 Task: Add an event with the title Second Lunch and Learn: Effective Time Management and Productivity Strategies, date '2024/04/23', time 8:00 AM to 10:00 AMand add a description: If applicable, participants will explore effective communication strategies for remote or virtual team environments. They will learn how to leverage technology tools, manage communication barriers, and maintain strong connections despite physical distance., put the event into Green category . Add location for the event as: 654 Pompeii, Italy, logged in from the account softage.10@softage.netand send the event invitation to softage.8@softage.net and softage.9@softage.net. Set a reminder for the event 15 minutes before
Action: Mouse moved to (92, 103)
Screenshot: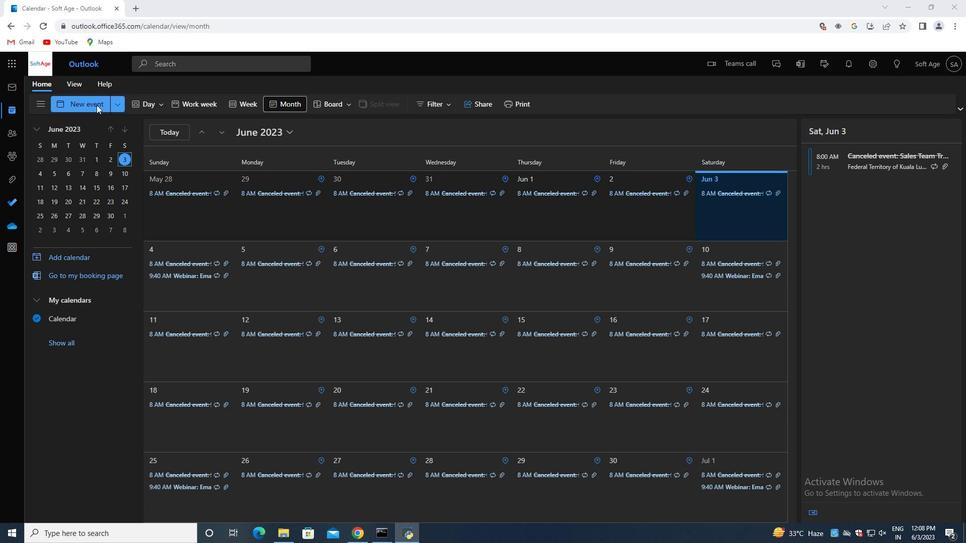 
Action: Mouse pressed left at (92, 103)
Screenshot: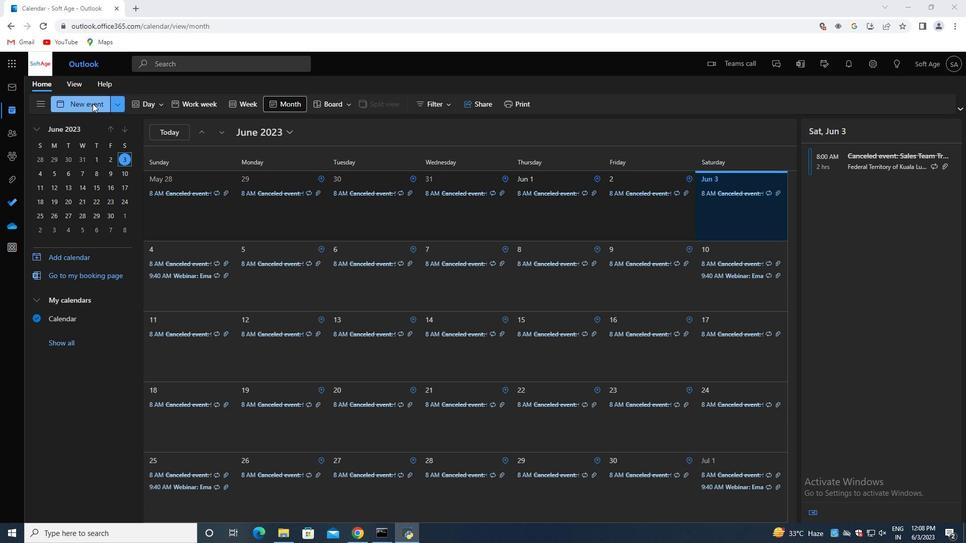 
Action: Mouse moved to (276, 166)
Screenshot: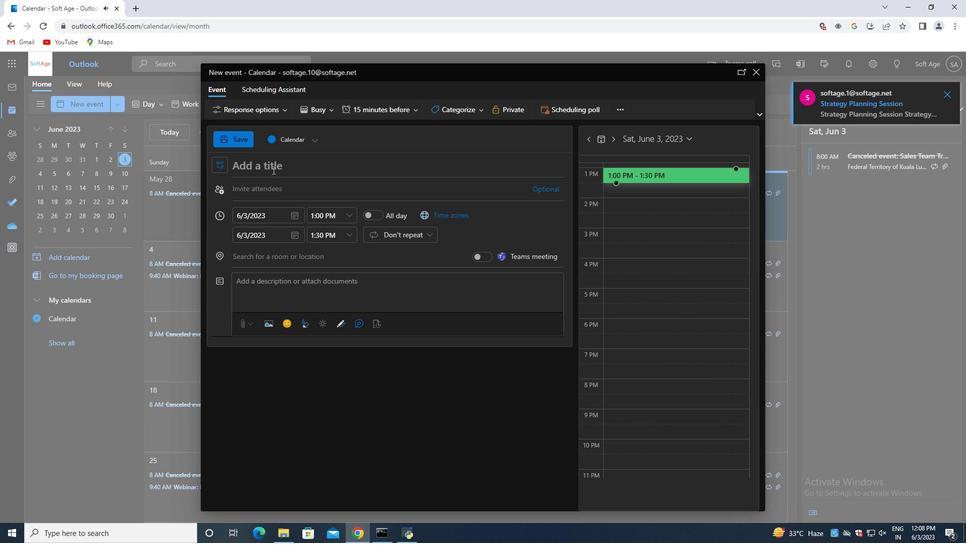 
Action: Mouse pressed left at (276, 166)
Screenshot: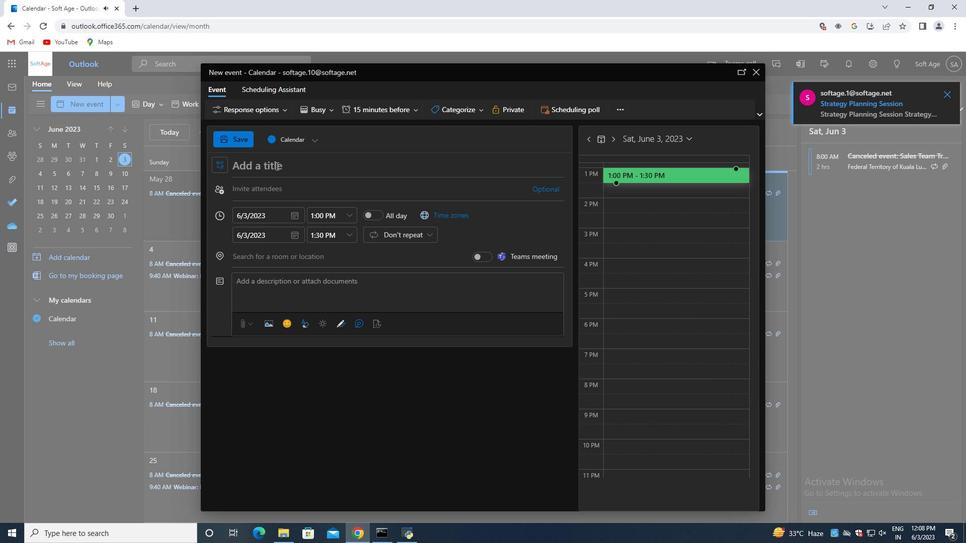 
Action: Key pressed <Key.shift>Second<Key.space><Key.shift>Lunch<Key.space>and<Key.space><Key.shift>Learn<Key.shift_r>:<Key.space><Key.shift>Effective<Key.space><Key.shift>Time<Key.space><Key.shift>Management<Key.space>and<Key.space><Key.shift>Productivity<Key.space><Key.shift>Strategies
Screenshot: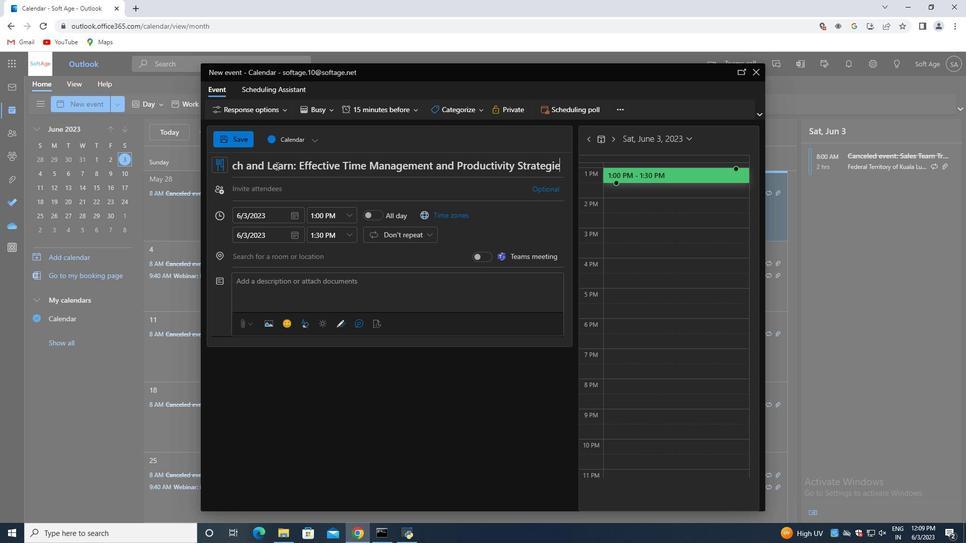 
Action: Mouse moved to (296, 216)
Screenshot: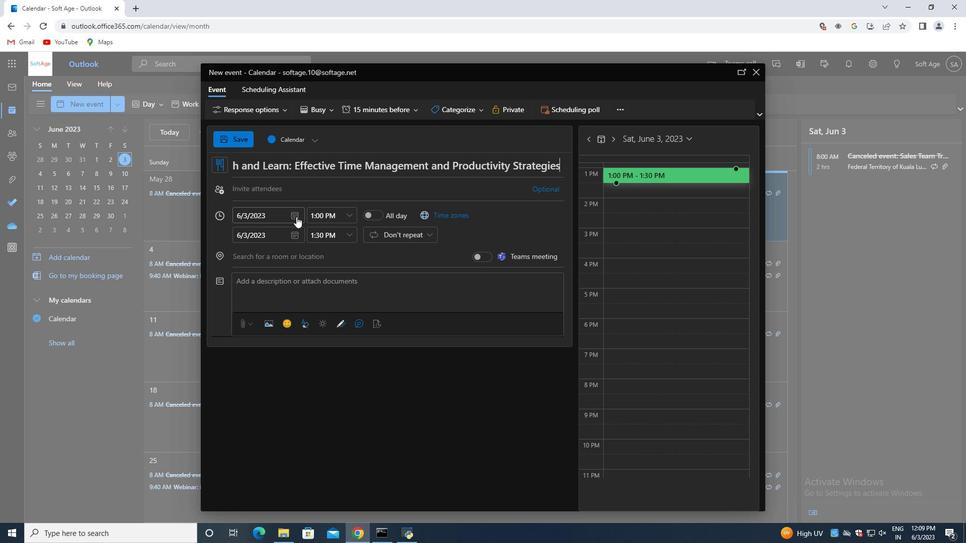 
Action: Mouse pressed left at (296, 216)
Screenshot: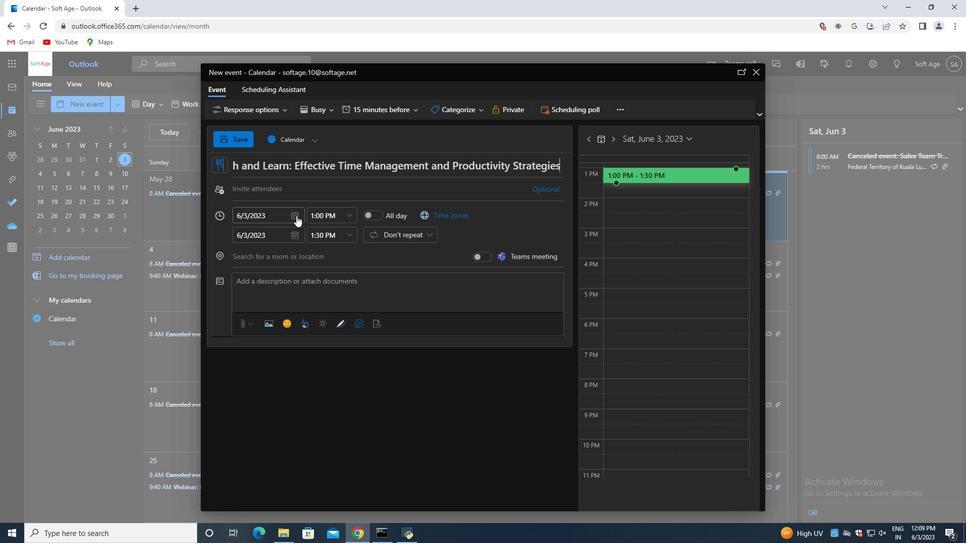 
Action: Mouse moved to (329, 240)
Screenshot: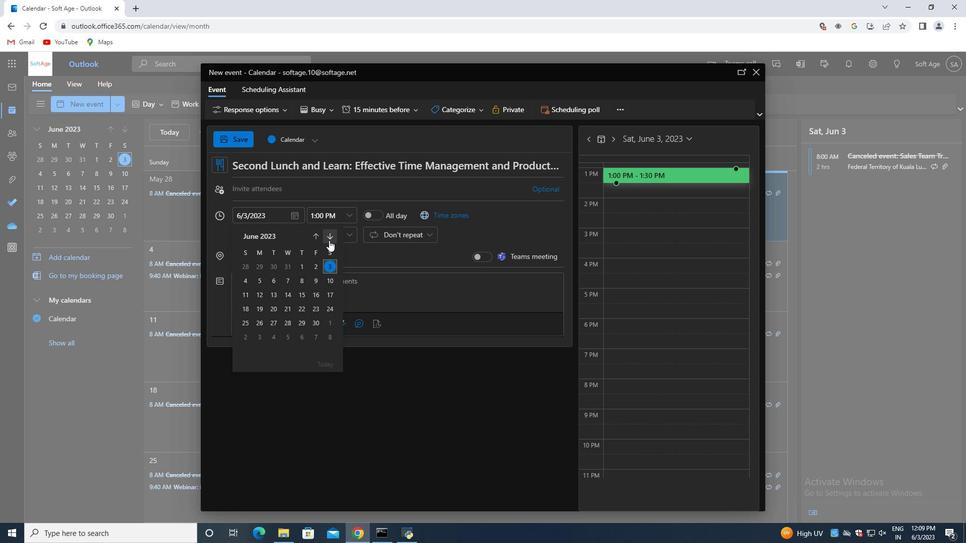 
Action: Mouse pressed left at (329, 240)
Screenshot: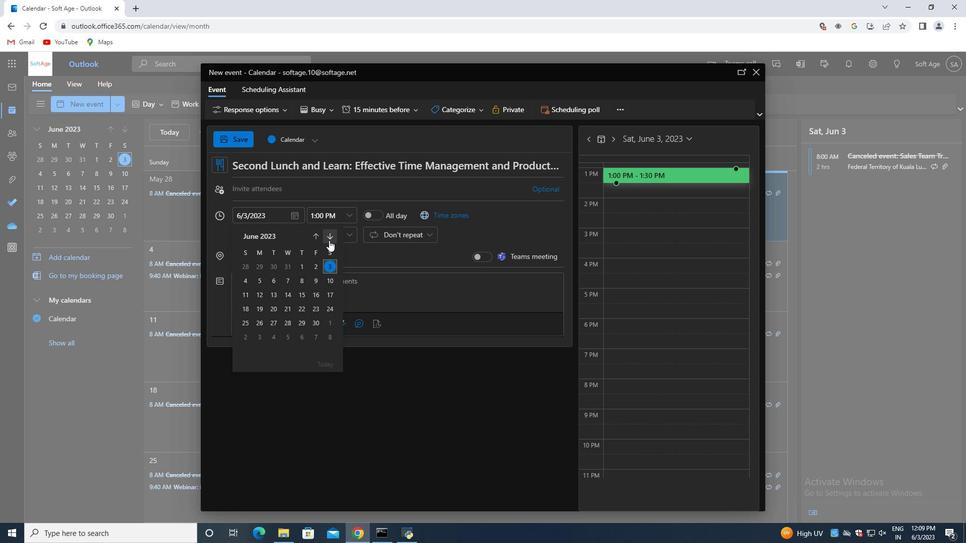 
Action: Mouse pressed left at (329, 240)
Screenshot: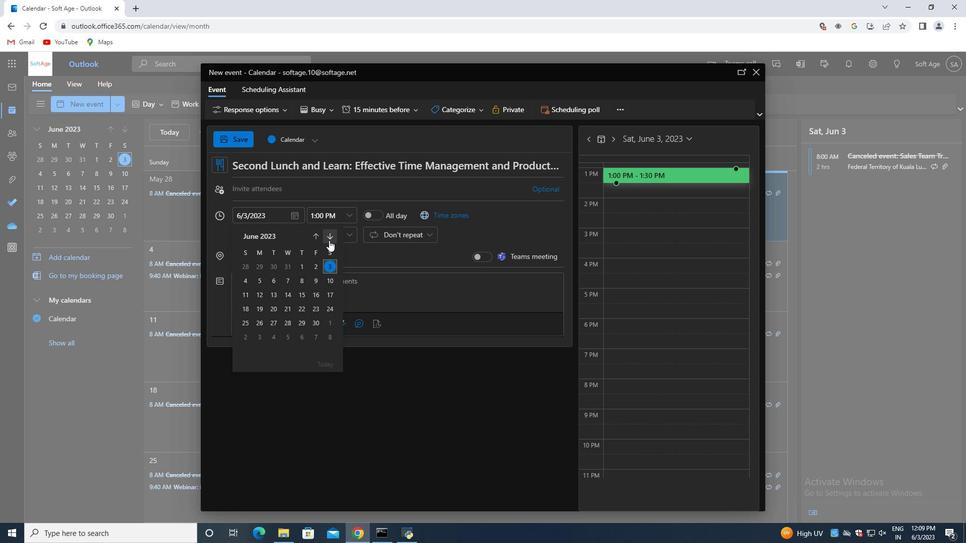 
Action: Mouse pressed left at (329, 240)
Screenshot: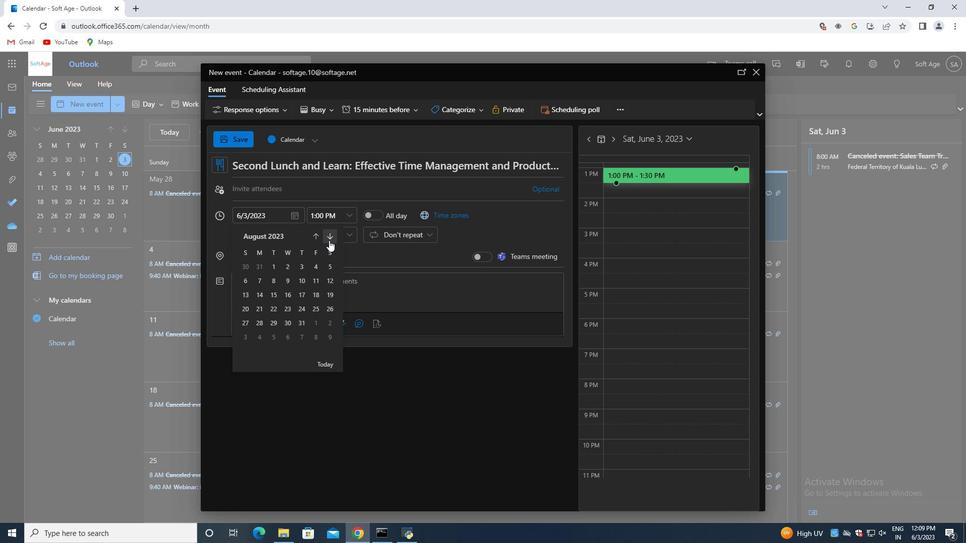 
Action: Mouse pressed left at (329, 240)
Screenshot: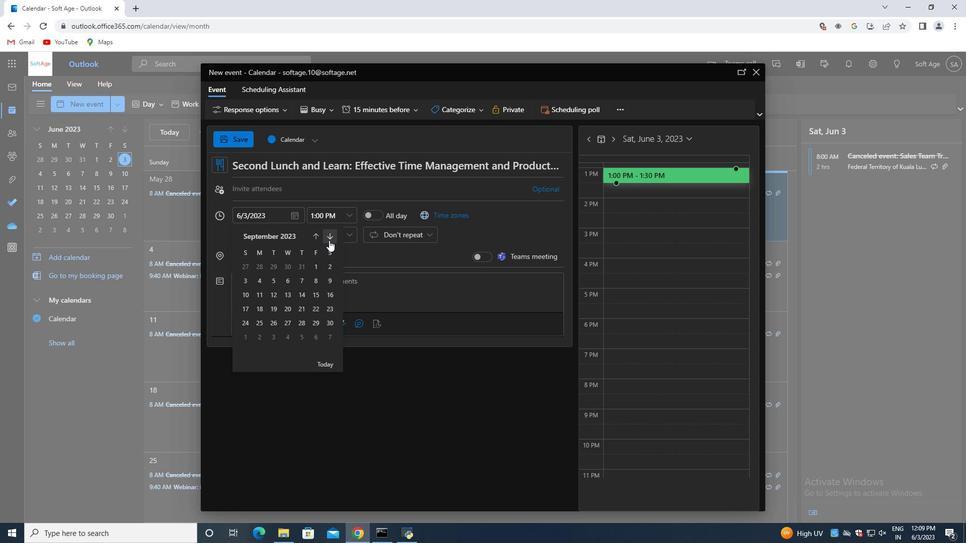 
Action: Mouse pressed left at (329, 240)
Screenshot: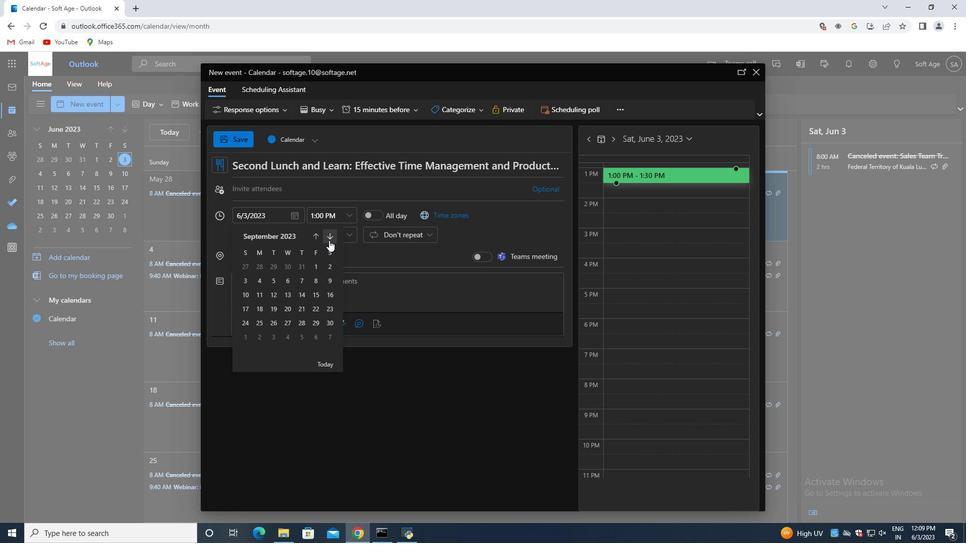 
Action: Mouse pressed left at (329, 240)
Screenshot: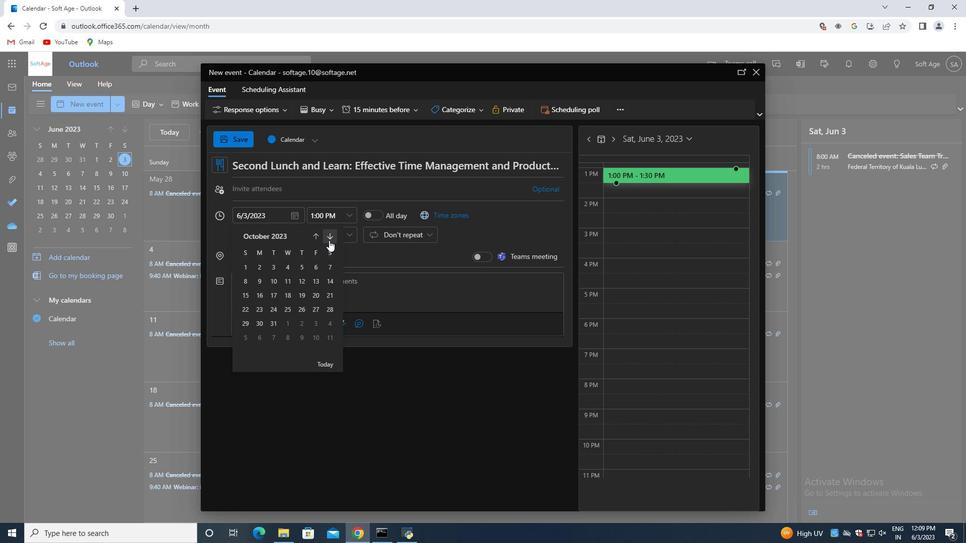 
Action: Mouse pressed left at (329, 240)
Screenshot: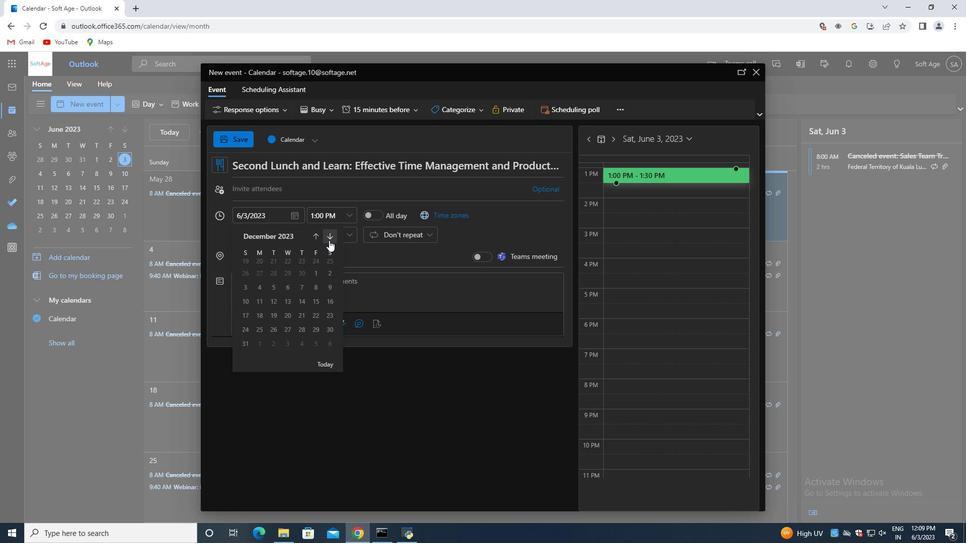 
Action: Mouse pressed left at (329, 240)
Screenshot: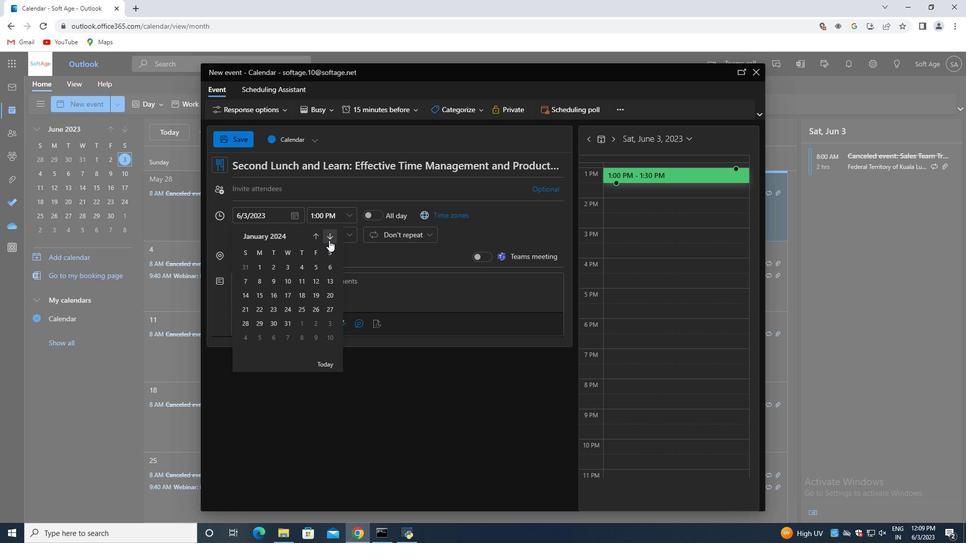 
Action: Mouse pressed left at (329, 240)
Screenshot: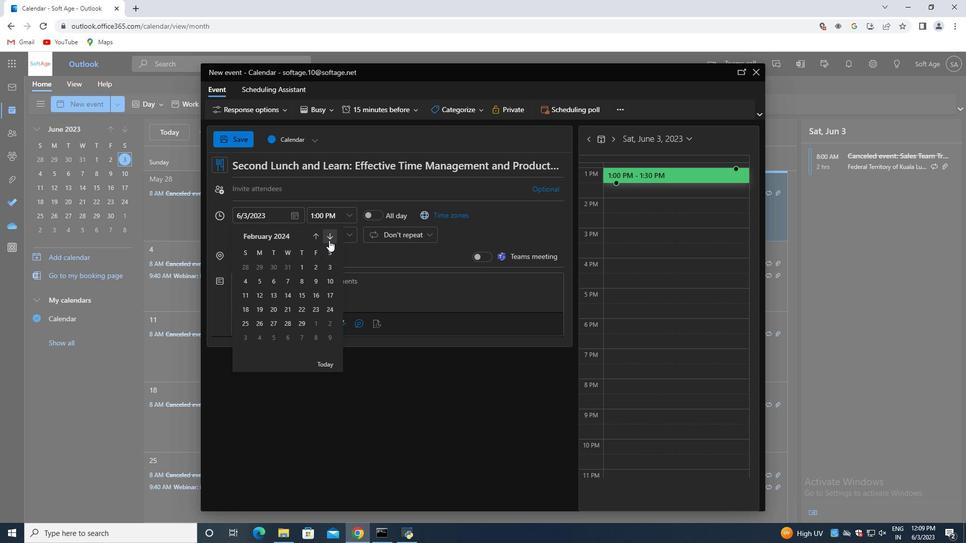 
Action: Mouse pressed left at (329, 240)
Screenshot: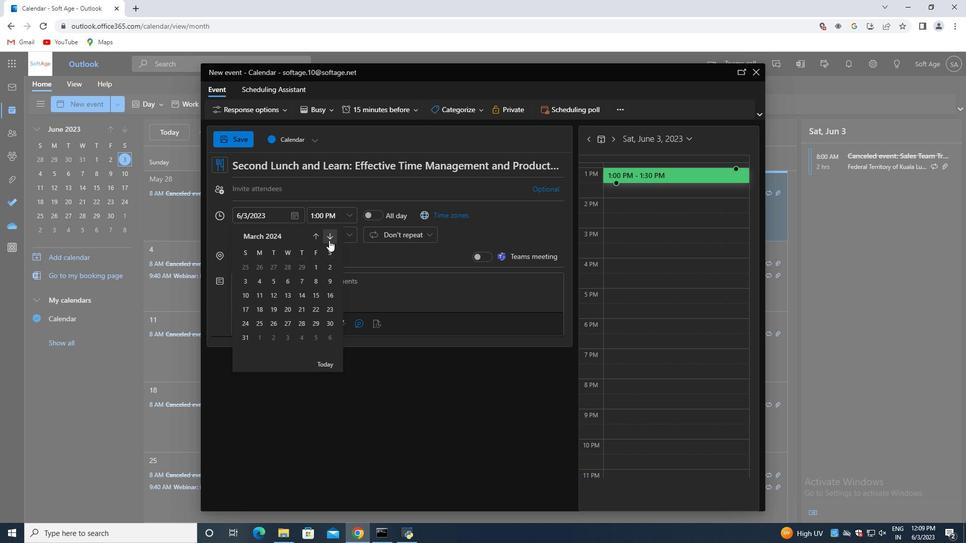 
Action: Mouse moved to (273, 307)
Screenshot: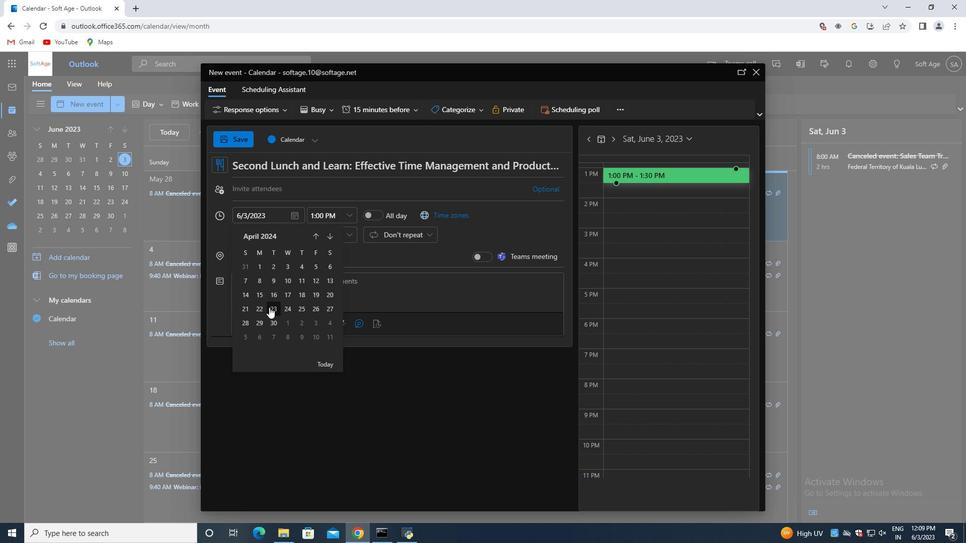 
Action: Mouse pressed left at (273, 307)
Screenshot: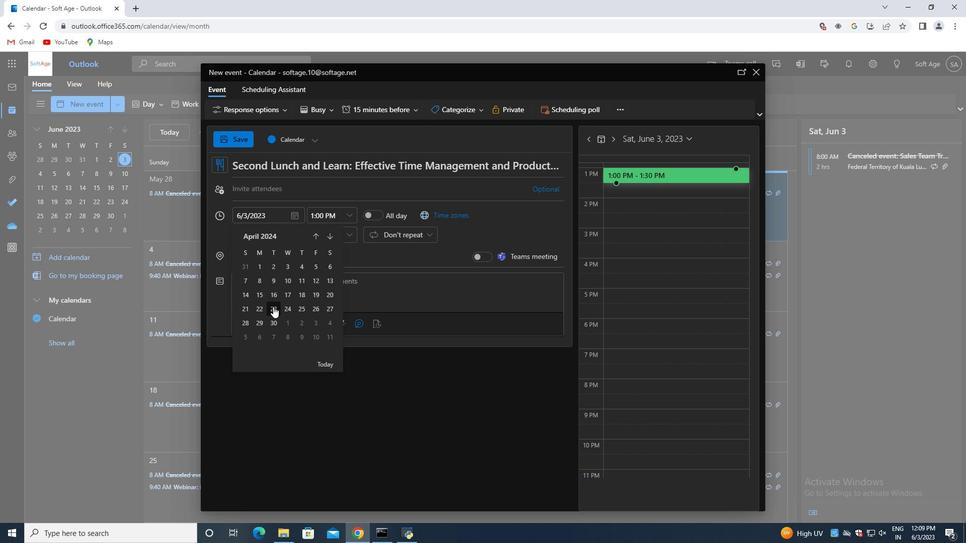 
Action: Mouse moved to (351, 219)
Screenshot: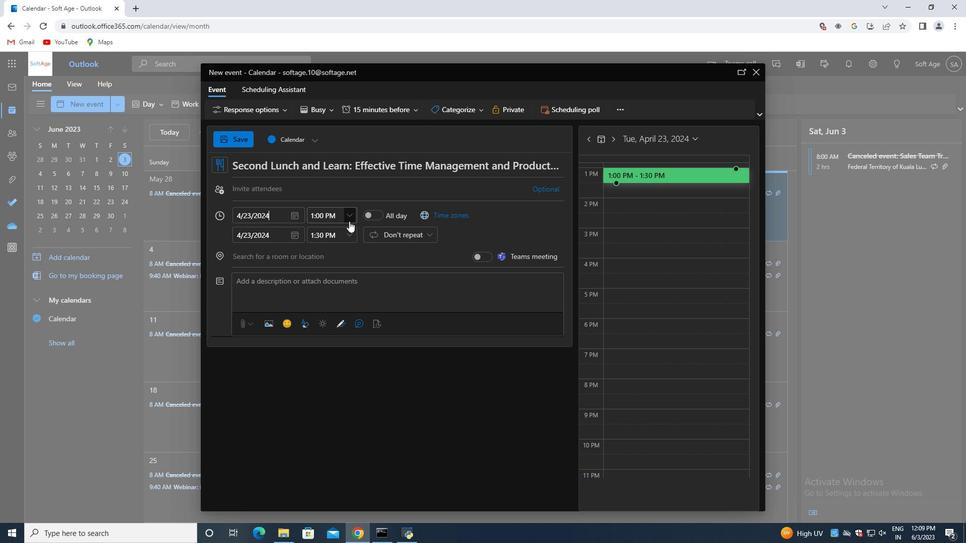 
Action: Mouse pressed left at (351, 219)
Screenshot: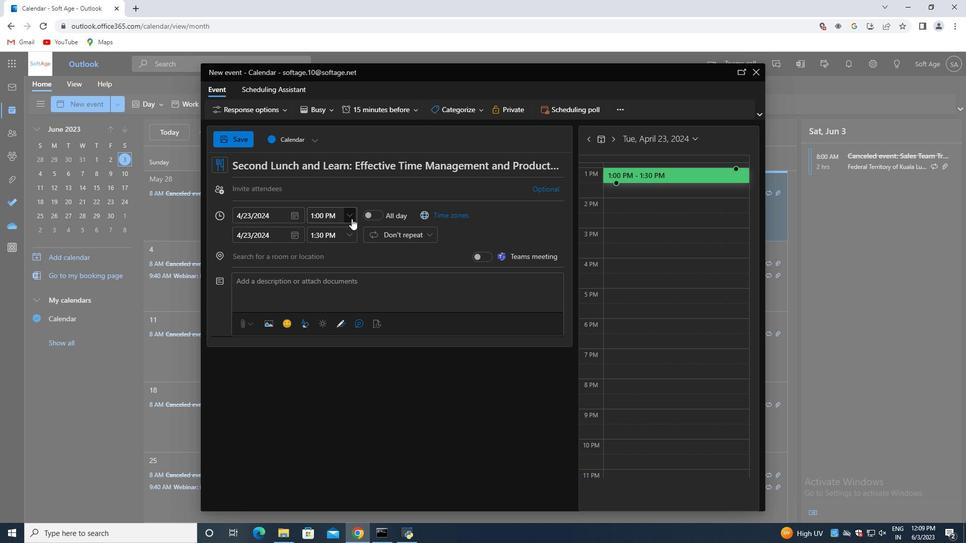 
Action: Mouse moved to (317, 255)
Screenshot: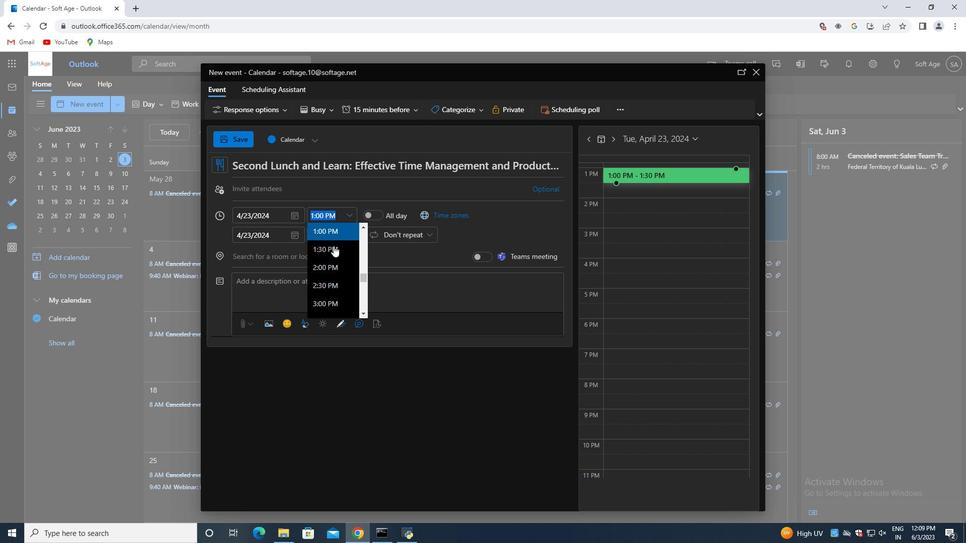 
Action: Mouse scrolled (317, 255) with delta (0, 0)
Screenshot: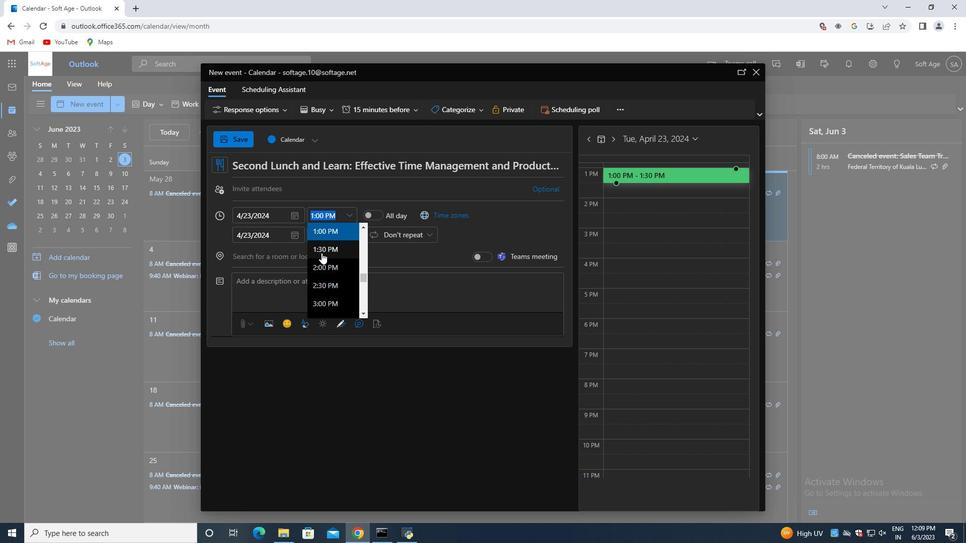 
Action: Mouse scrolled (317, 255) with delta (0, 0)
Screenshot: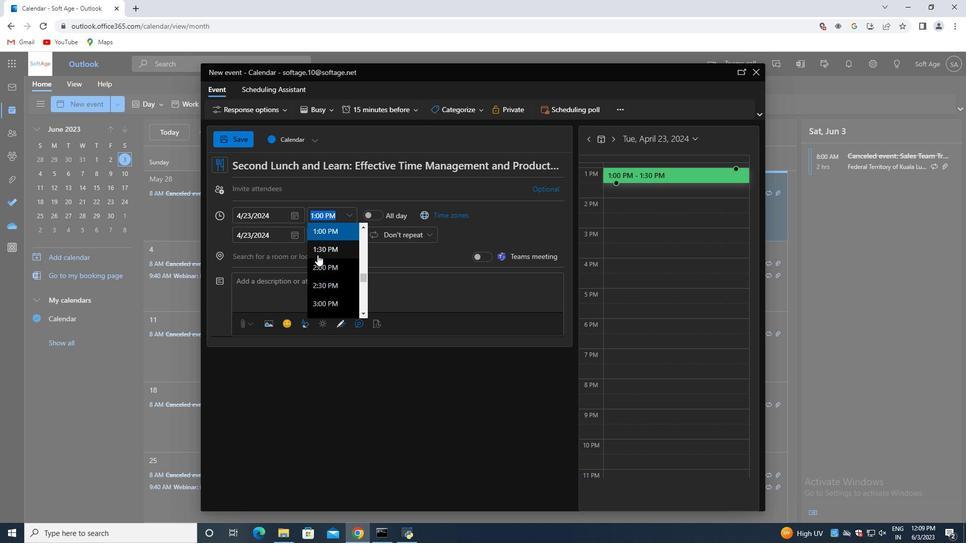 
Action: Mouse scrolled (317, 255) with delta (0, 0)
Screenshot: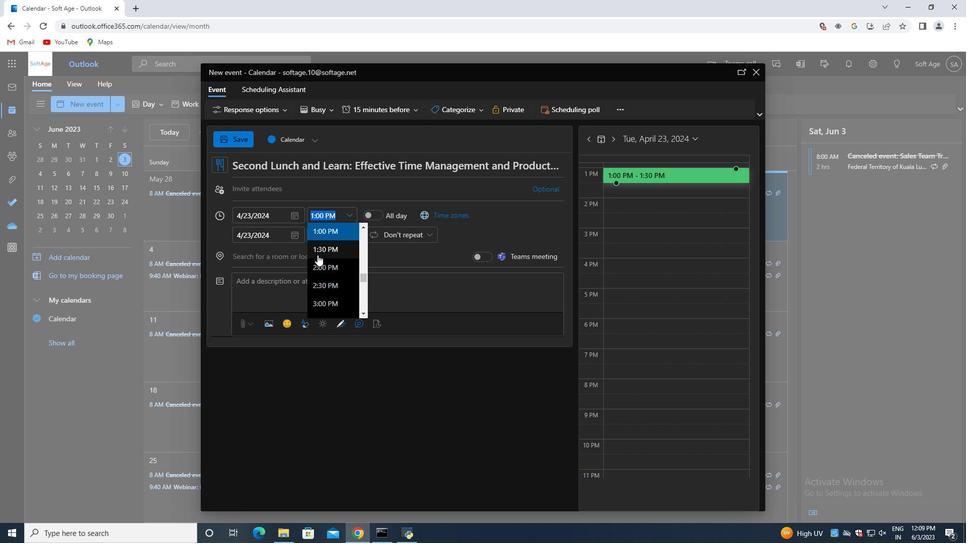
Action: Mouse moved to (319, 255)
Screenshot: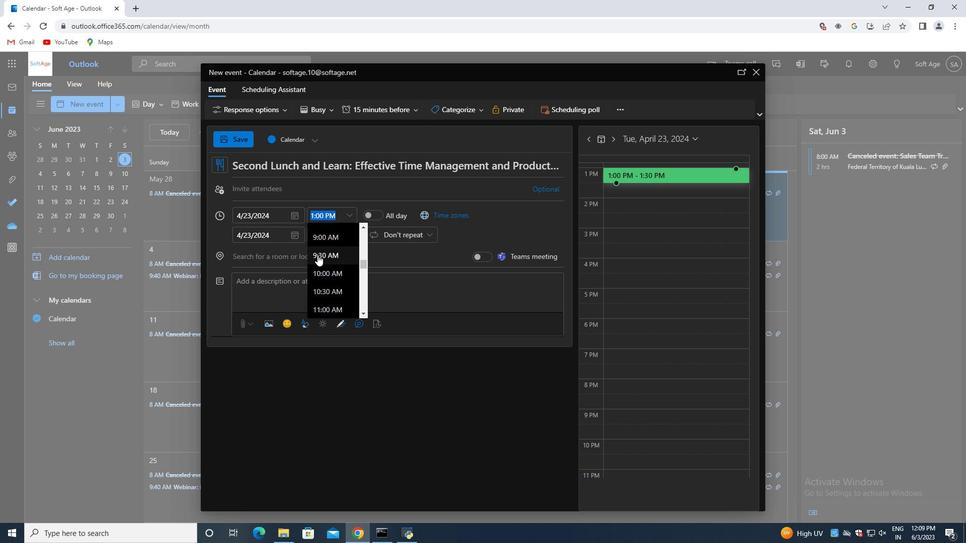 
Action: Mouse scrolled (319, 256) with delta (0, 0)
Screenshot: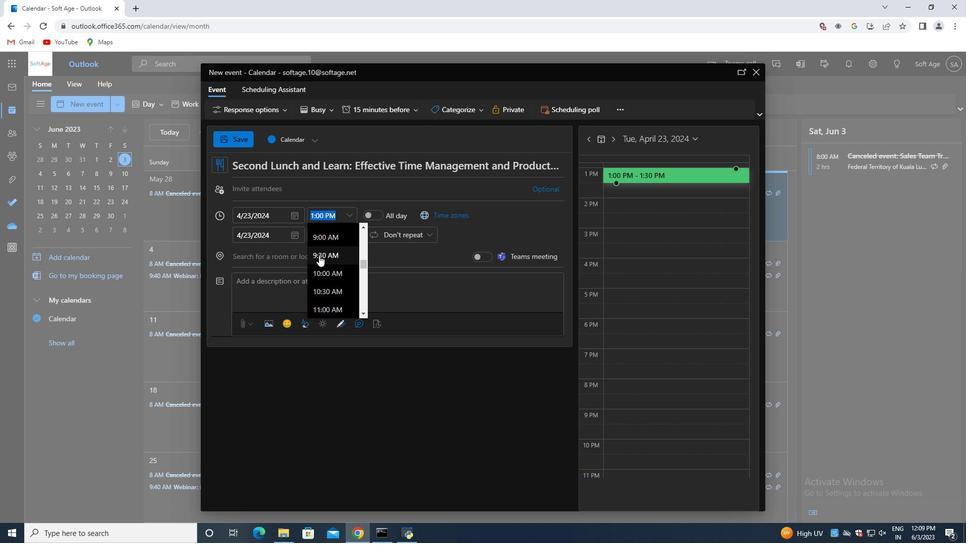 
Action: Mouse moved to (327, 251)
Screenshot: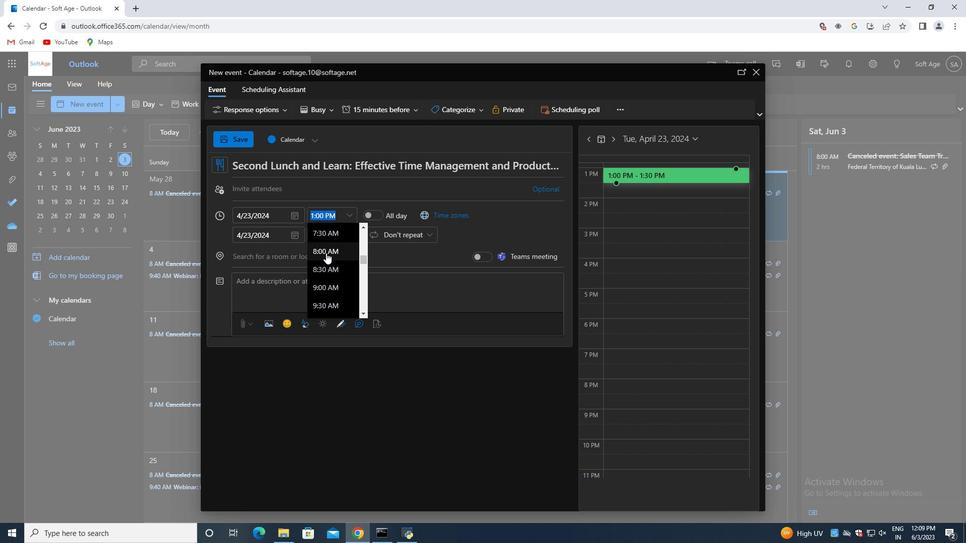 
Action: Mouse pressed left at (327, 251)
Screenshot: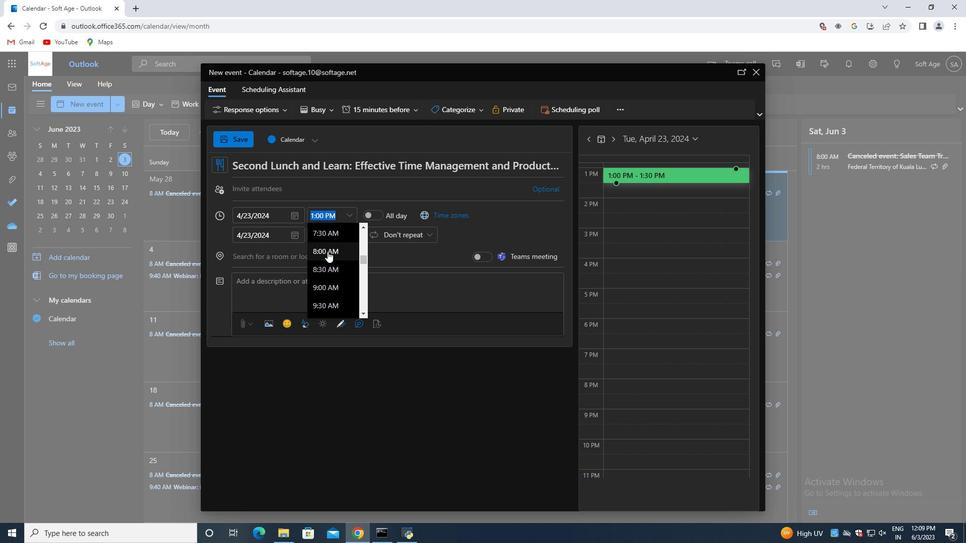 
Action: Mouse moved to (350, 234)
Screenshot: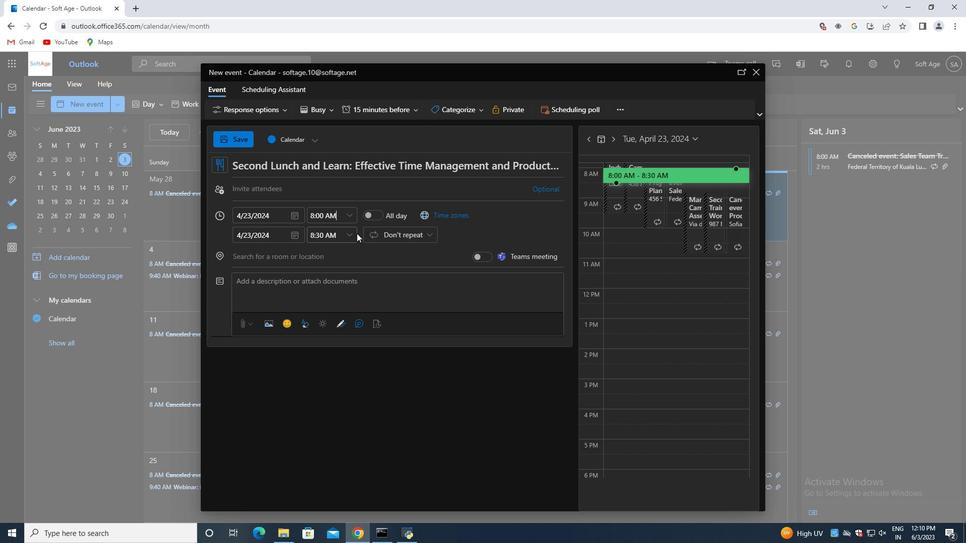 
Action: Mouse pressed left at (350, 234)
Screenshot: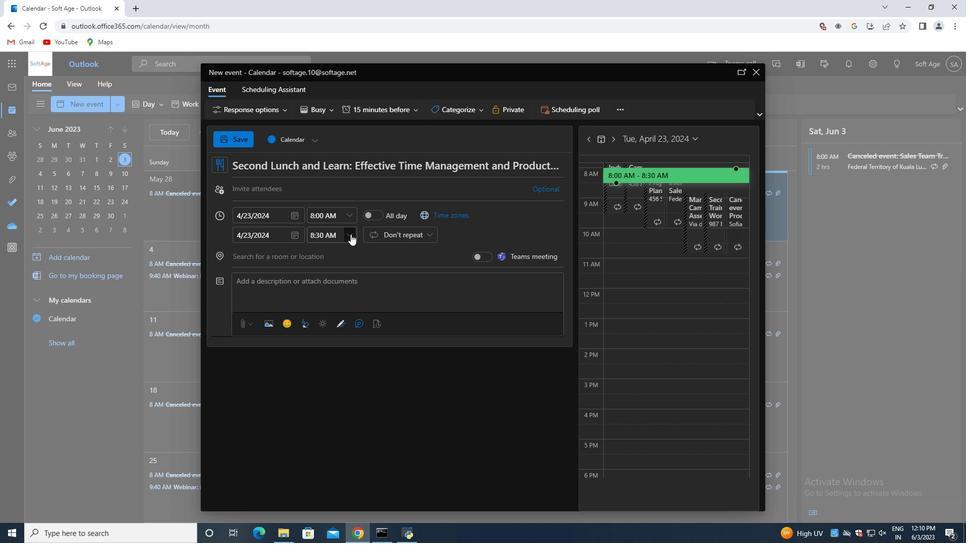 
Action: Mouse moved to (329, 307)
Screenshot: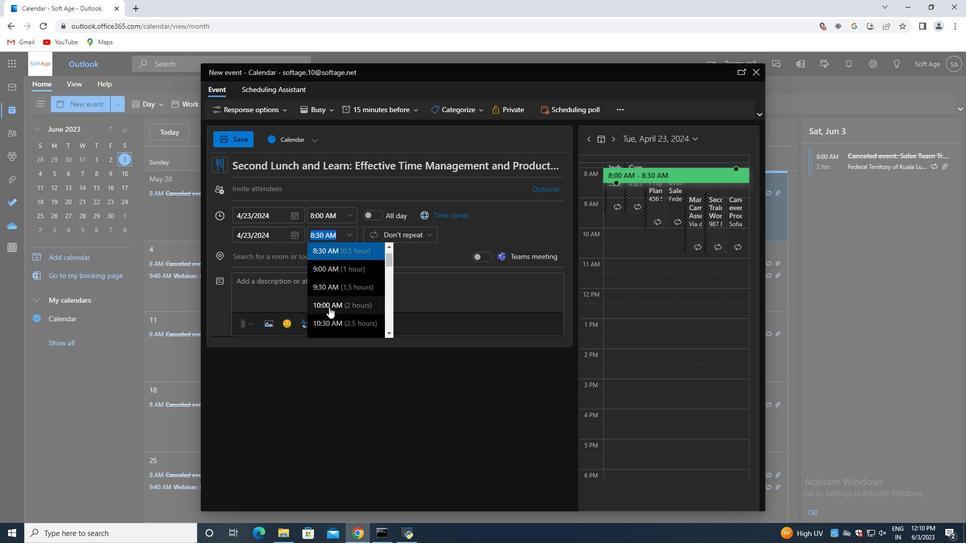 
Action: Mouse pressed left at (329, 307)
Screenshot: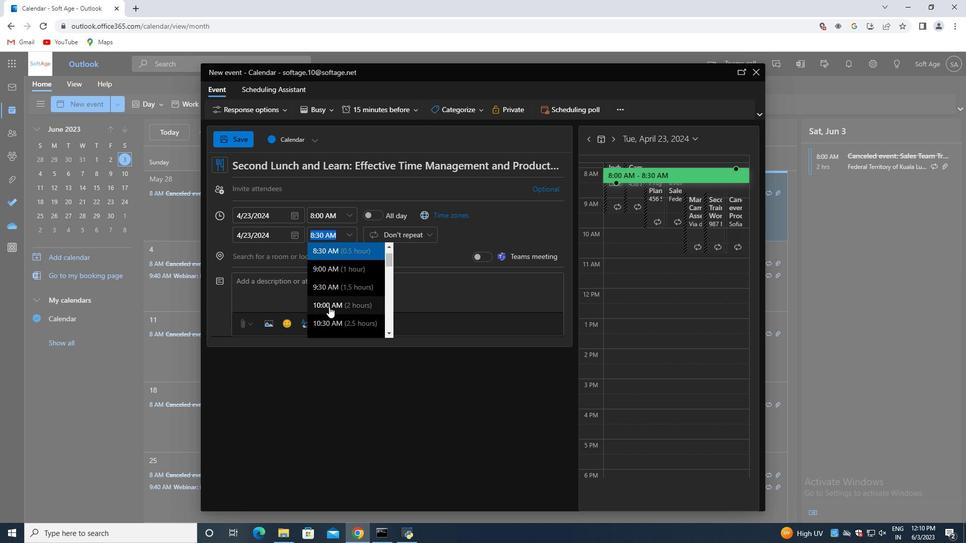 
Action: Mouse moved to (335, 282)
Screenshot: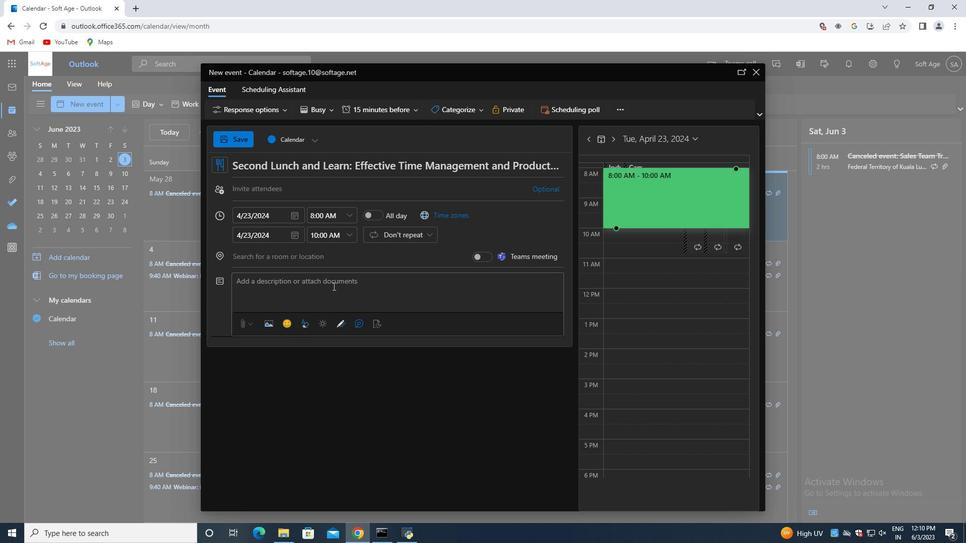 
Action: Mouse pressed left at (335, 282)
Screenshot: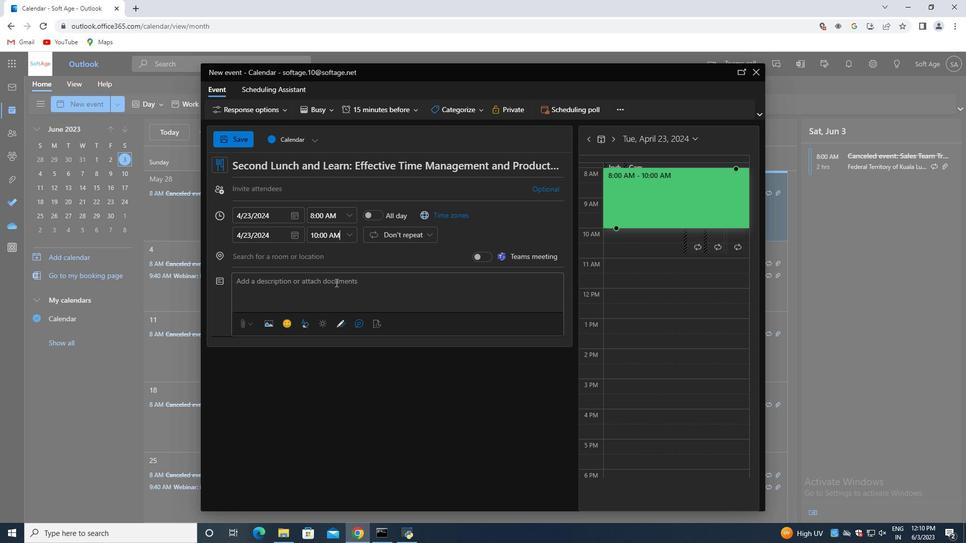 
Action: Key pressed <Key.shift>If<Key.space><Key.shift>applicable,<Key.space>participants<Key.space>will<Key.space>explore<Key.space>effective<Key.space>communication<Key.space>strategies<Key.space>for<Key.space>remote<Key.space>or<Key.space>virtual<Key.space>team<Key.space>environments.<Key.space><Key.shift>They<Key.space>will<Key.space>learn<Key.space>how<Key.space>to<Key.space>leverage<Key.space>technology<Key.space>tools,<Key.space>manage<Key.space>communication<Key.space>barriers,<Key.space>and<Key.space>maintain<Key.space>strong<Key.space>connections<Key.space>despite<Key.space>physical<Key.space>distance.
Screenshot: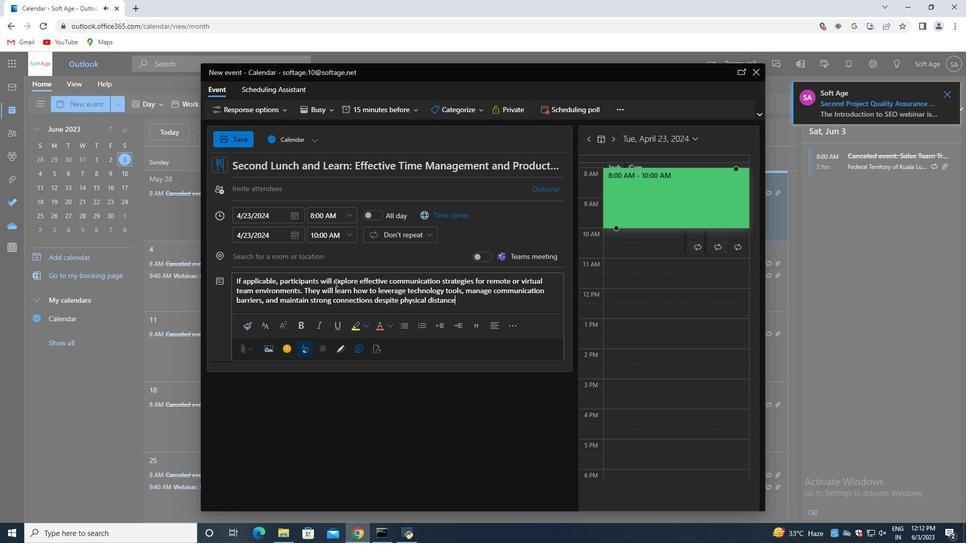 
Action: Mouse moved to (467, 108)
Screenshot: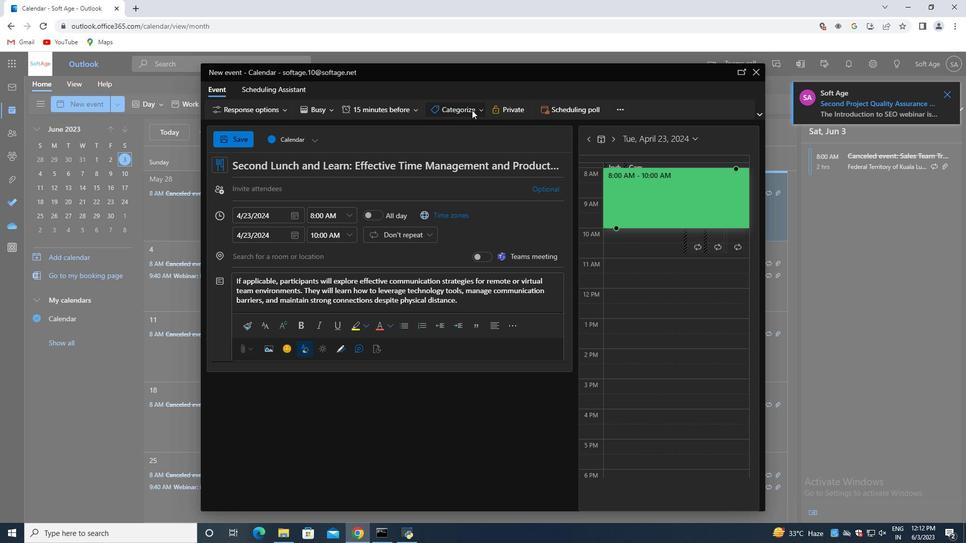 
Action: Mouse pressed left at (467, 108)
Screenshot: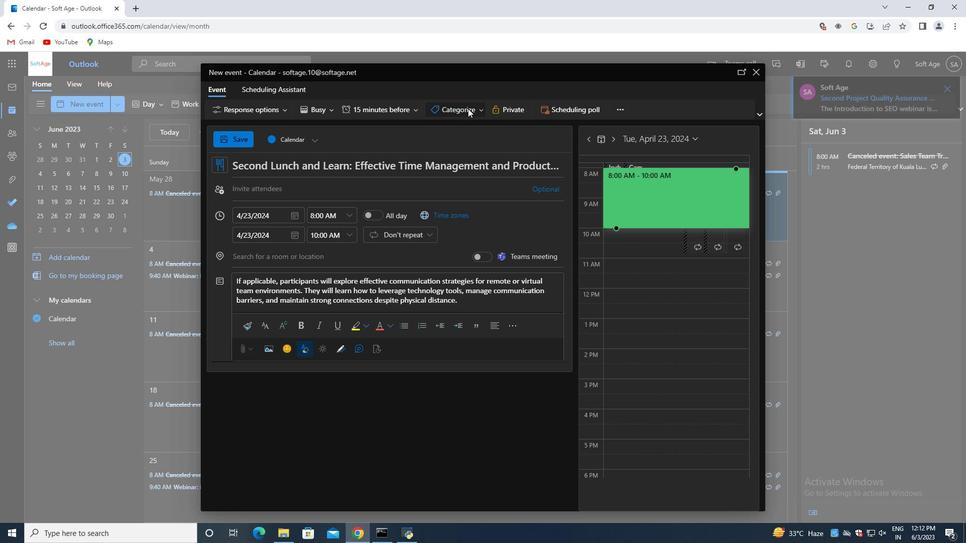 
Action: Mouse moved to (463, 138)
Screenshot: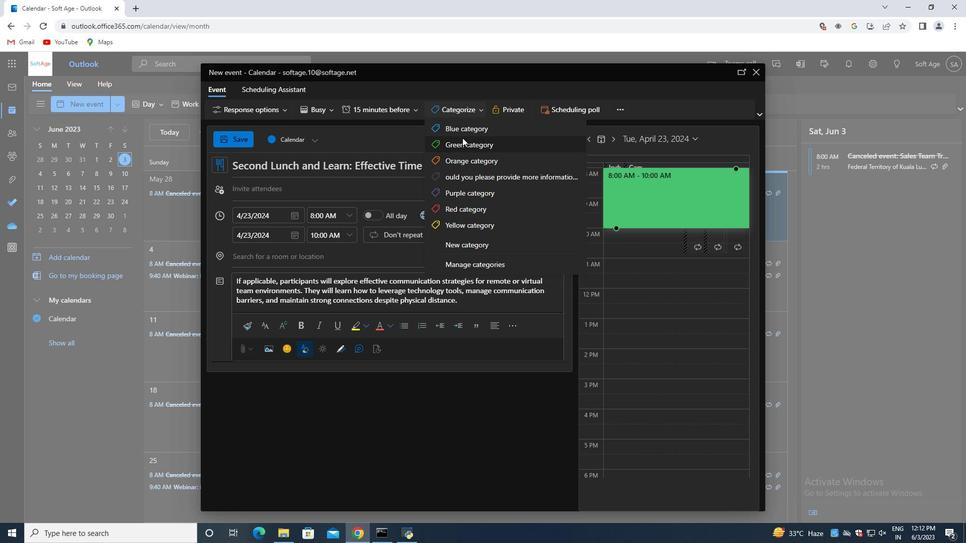 
Action: Mouse pressed left at (463, 138)
Screenshot: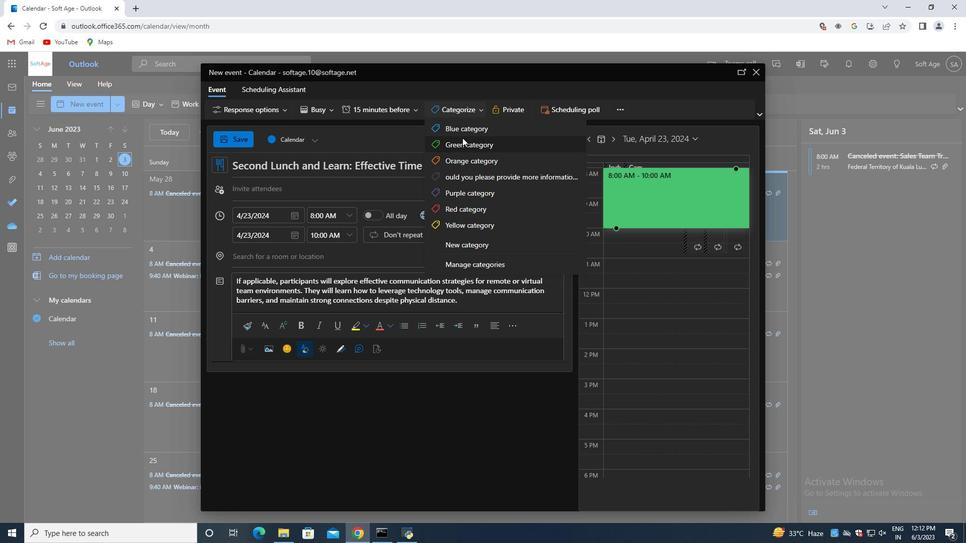 
Action: Mouse moved to (317, 256)
Screenshot: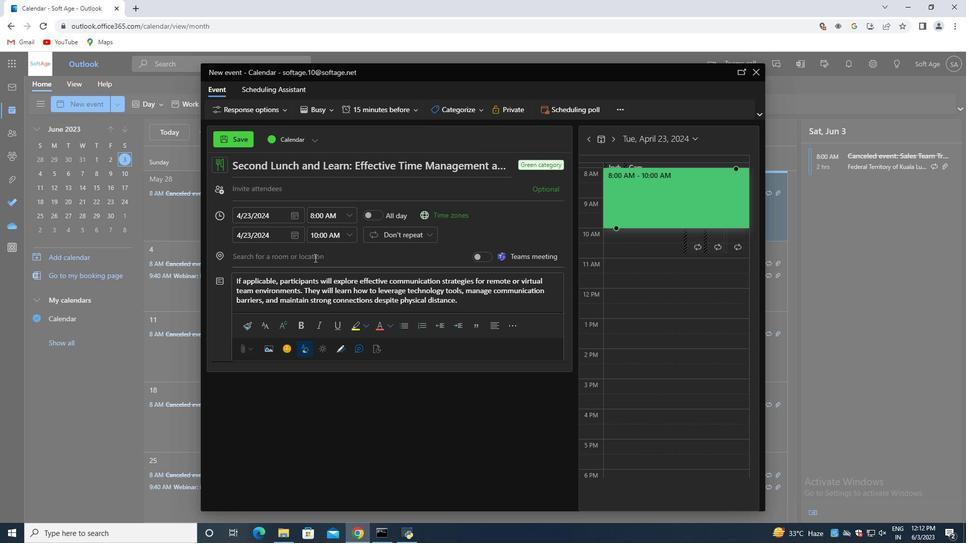 
Action: Mouse pressed left at (317, 256)
Screenshot: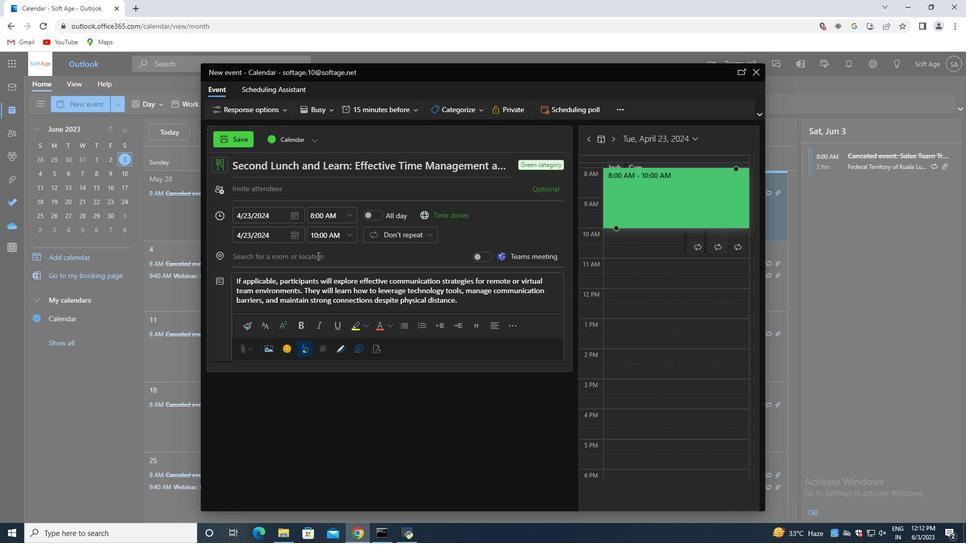 
Action: Key pressed 654<Key.space><Key.shift>Pompeii<Key.space><Key.backspace>.<Key.insert><Key.insert><Key.insert><Key.backspace>,<Key.space><Key.shift><Key.shift><Key.shift><Key.shift><Key.shift><Key.shift><Key.shift><Key.shift><Key.shift><Key.shift><Key.shift><Key.shift><Key.shift><Key.shift><Key.shift><Key.shift><Key.shift><Key.shift><Key.shift><Key.shift><Key.shift><Key.shift><Key.shift><Key.shift><Key.shift><Key.shift><Key.shift>Italy
Screenshot: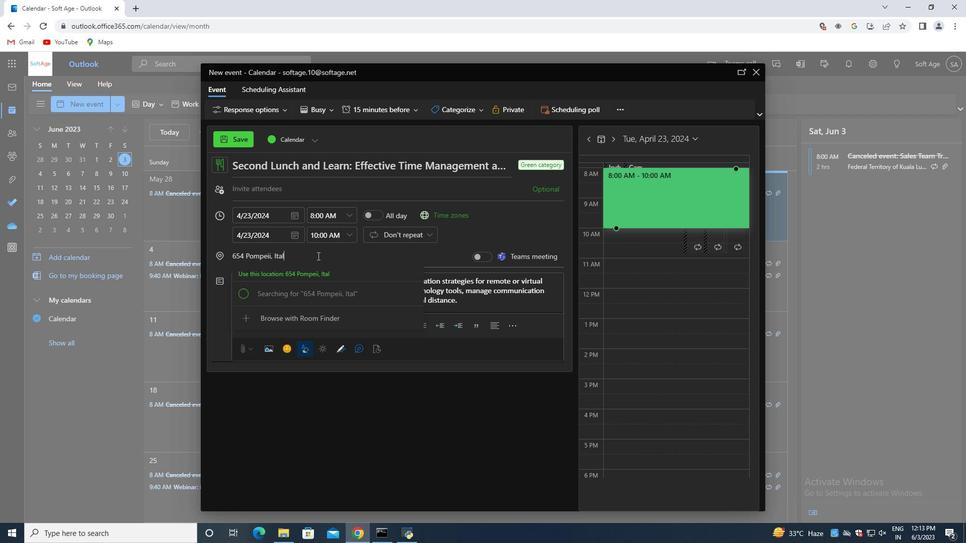 
Action: Mouse moved to (266, 186)
Screenshot: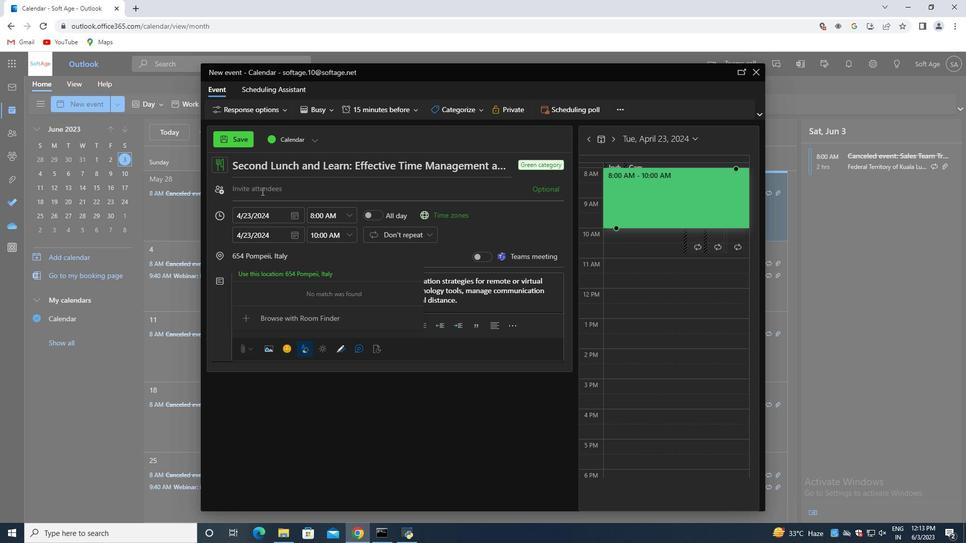 
Action: Mouse pressed left at (266, 186)
Screenshot: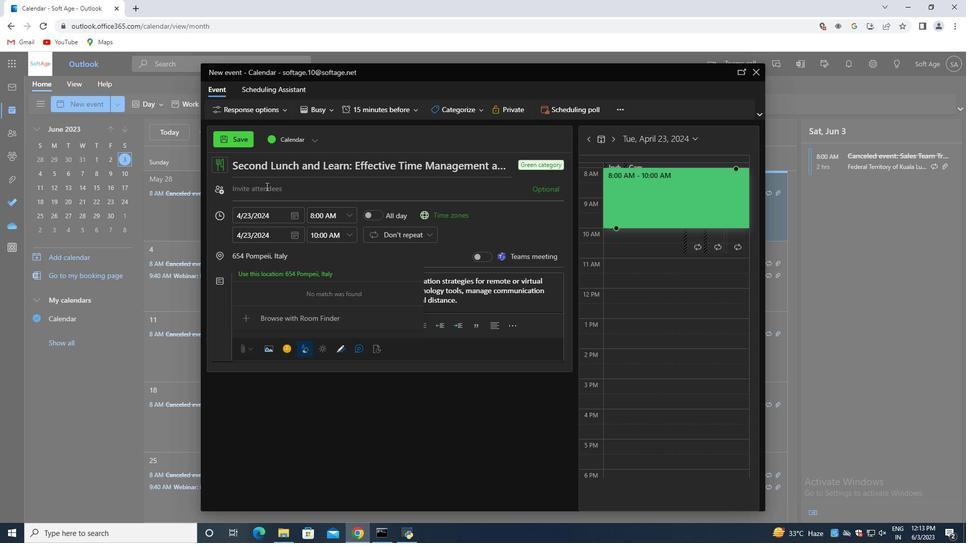 
Action: Key pressed softage.9<Key.backspace>8<Key.shift>@softage.net
Screenshot: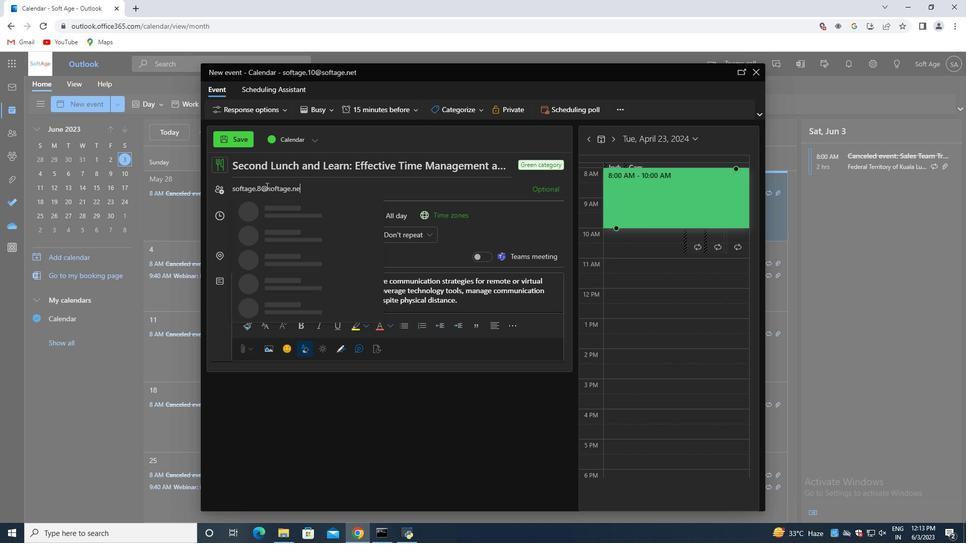 
Action: Mouse moved to (321, 203)
Screenshot: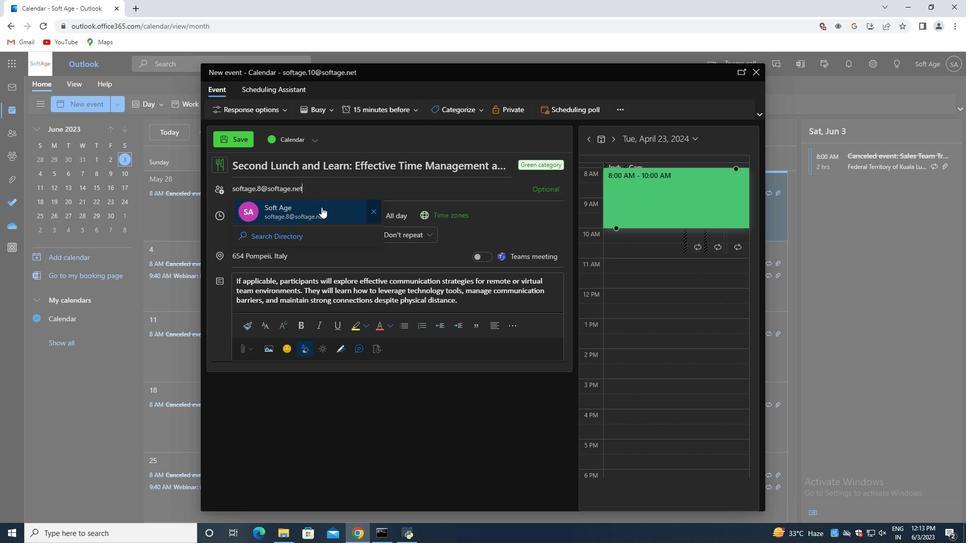 
Action: Mouse pressed left at (321, 203)
Screenshot: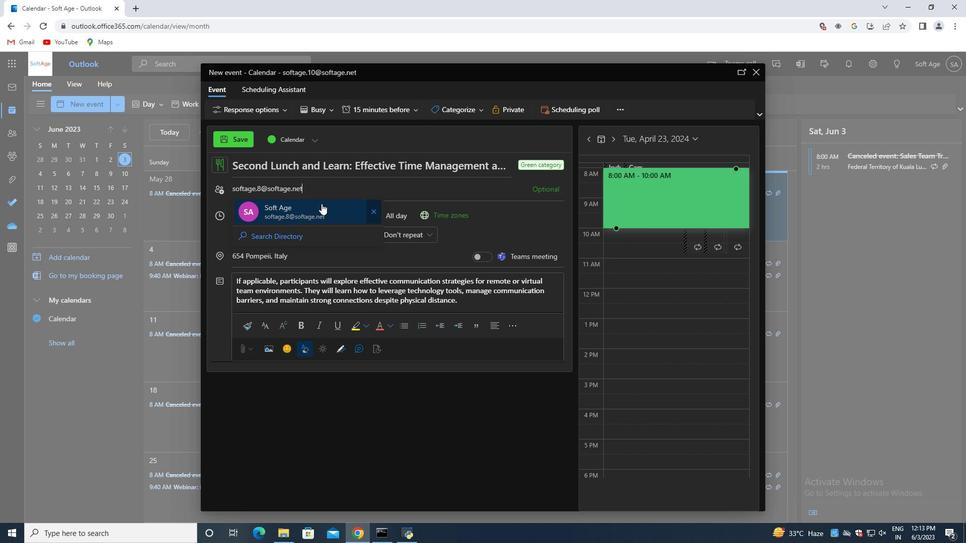 
Action: Key pressed softage.9<Key.shift>@softage.net
Screenshot: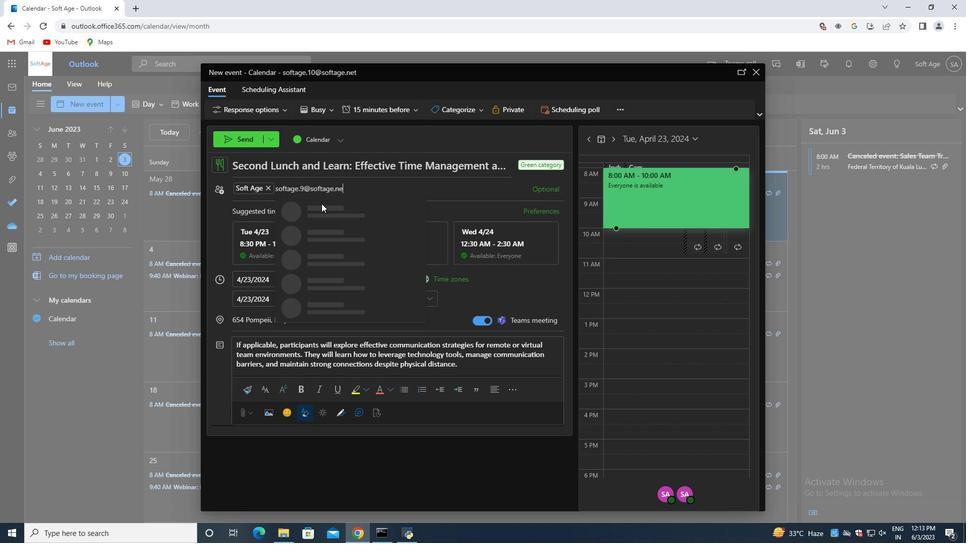 
Action: Mouse moved to (345, 206)
Screenshot: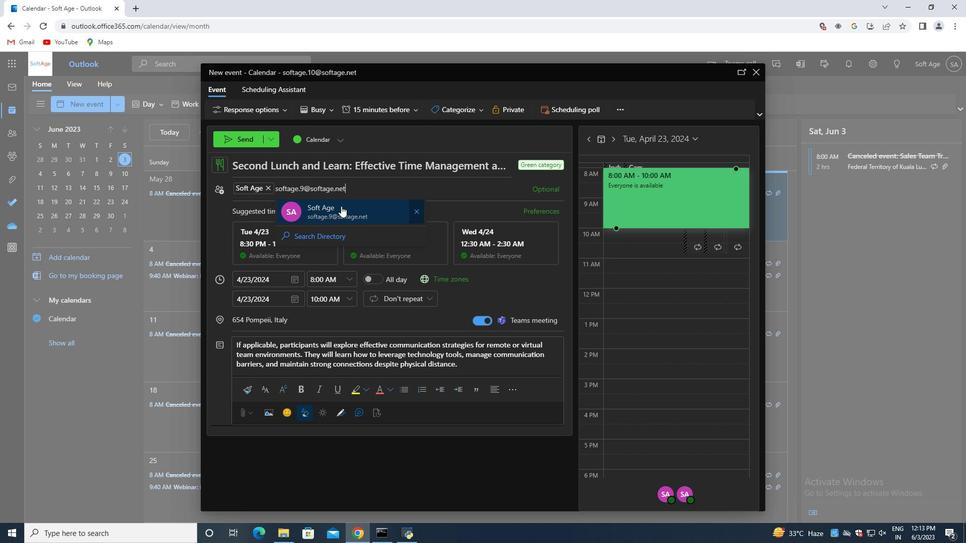 
Action: Mouse pressed left at (345, 206)
Screenshot: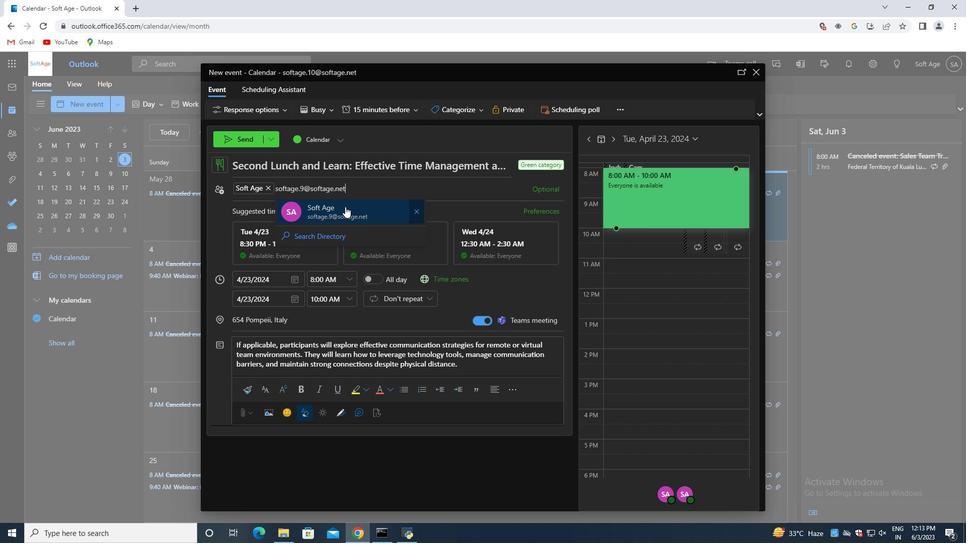 
Action: Mouse moved to (371, 109)
Screenshot: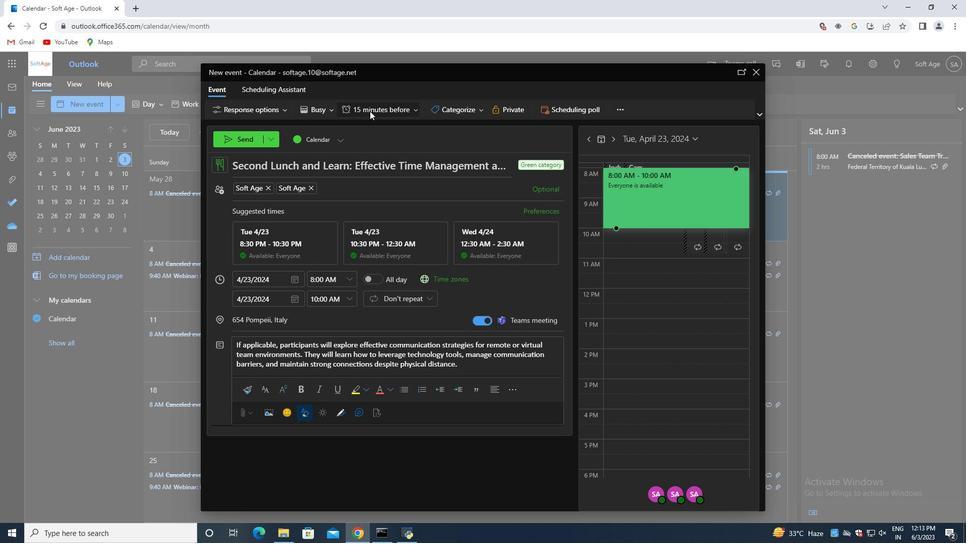 
Action: Mouse pressed left at (371, 109)
Screenshot: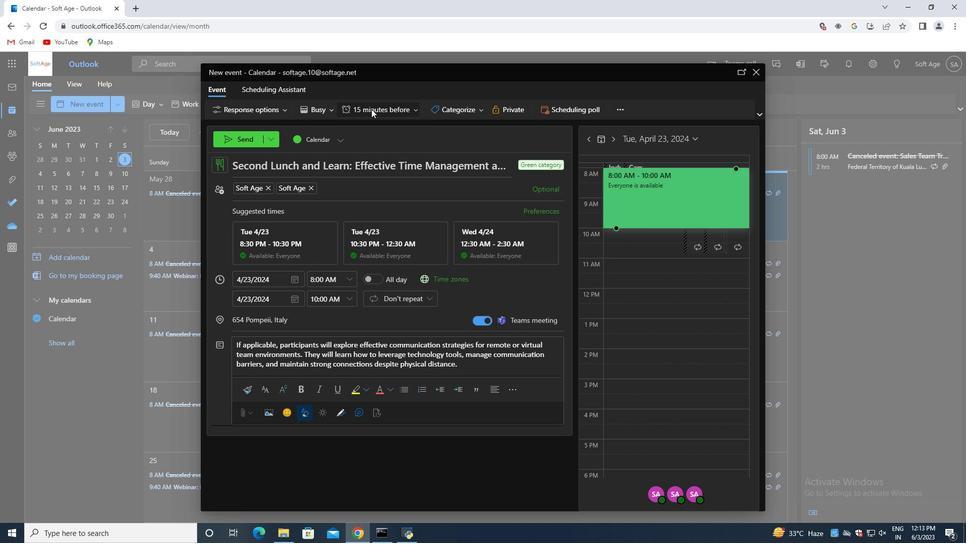
Action: Mouse moved to (380, 184)
Screenshot: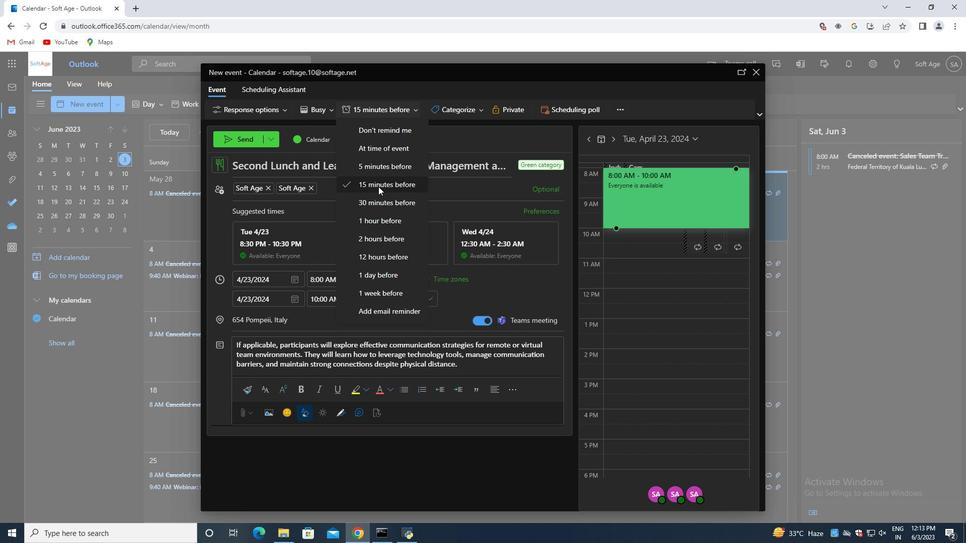 
Action: Mouse pressed left at (380, 184)
Screenshot: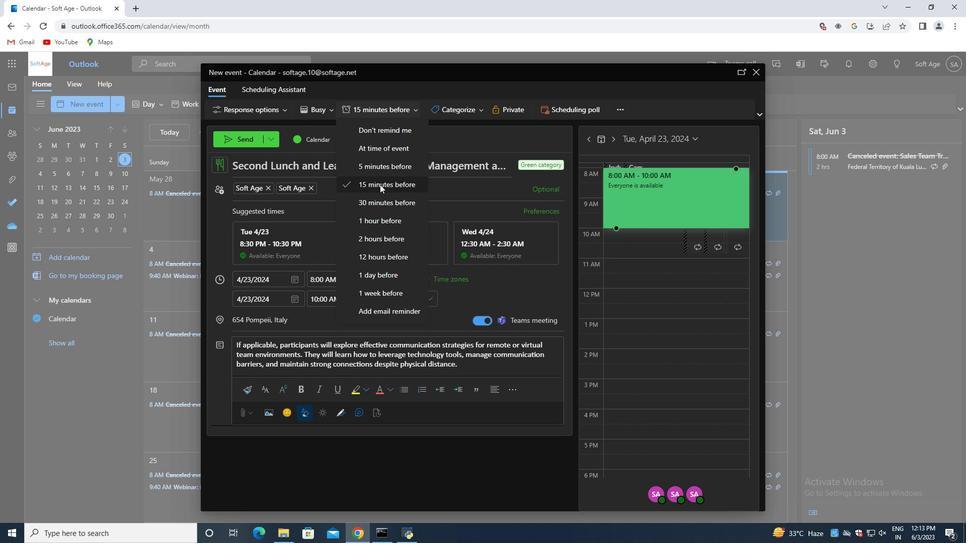 
Action: Mouse moved to (237, 142)
Screenshot: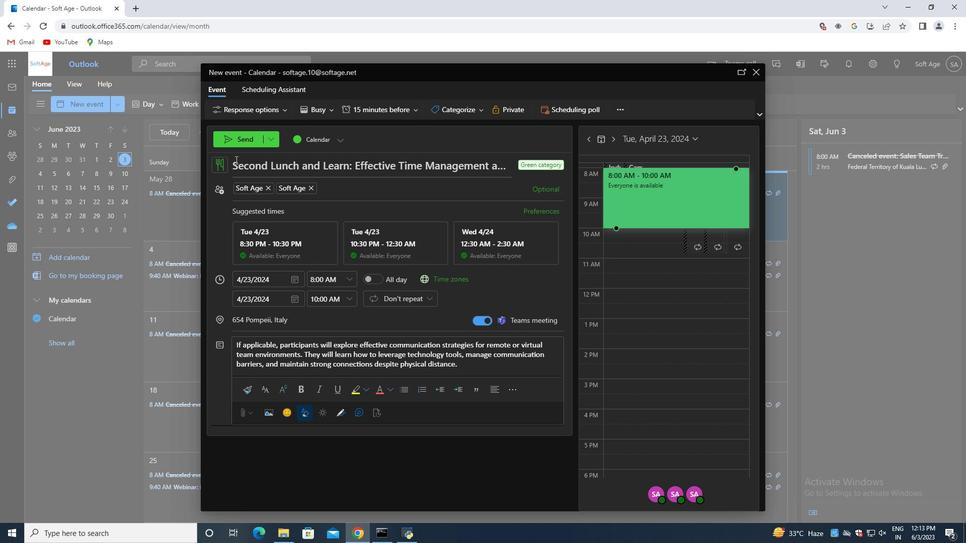 
Action: Mouse pressed left at (237, 142)
Screenshot: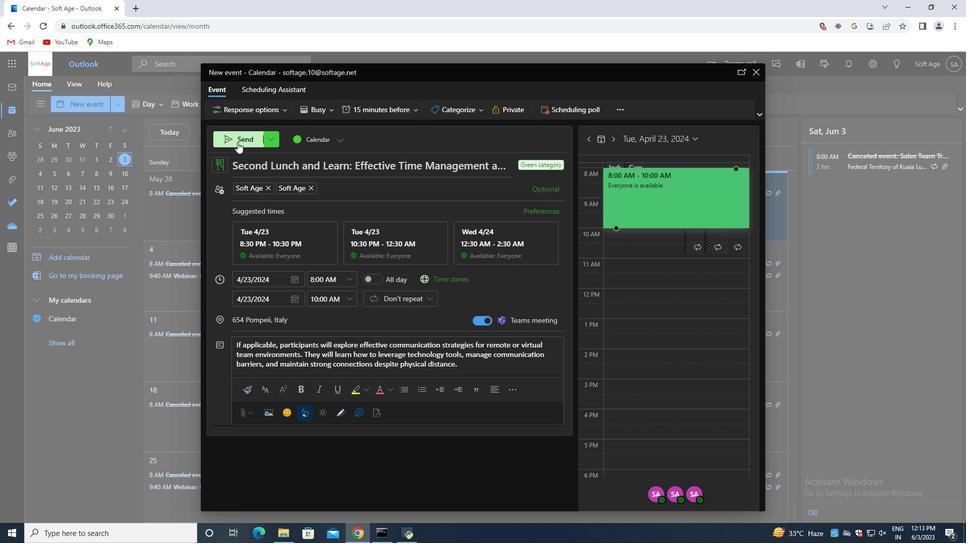 
